 Task: In the  document knowledge.pdf Select the first Column and change text color to  'Brown' Apply the command  'Undo' Apply the command  Redo
Action: Mouse moved to (343, 502)
Screenshot: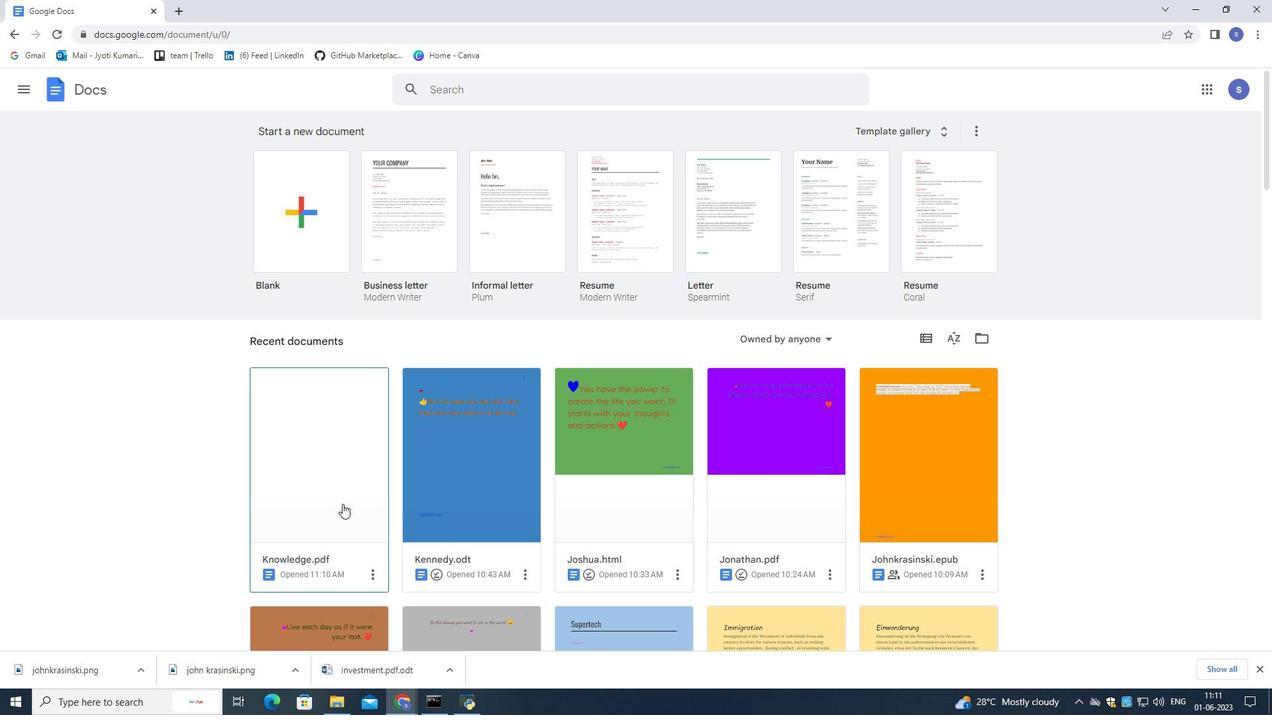 
Action: Mouse pressed left at (343, 502)
Screenshot: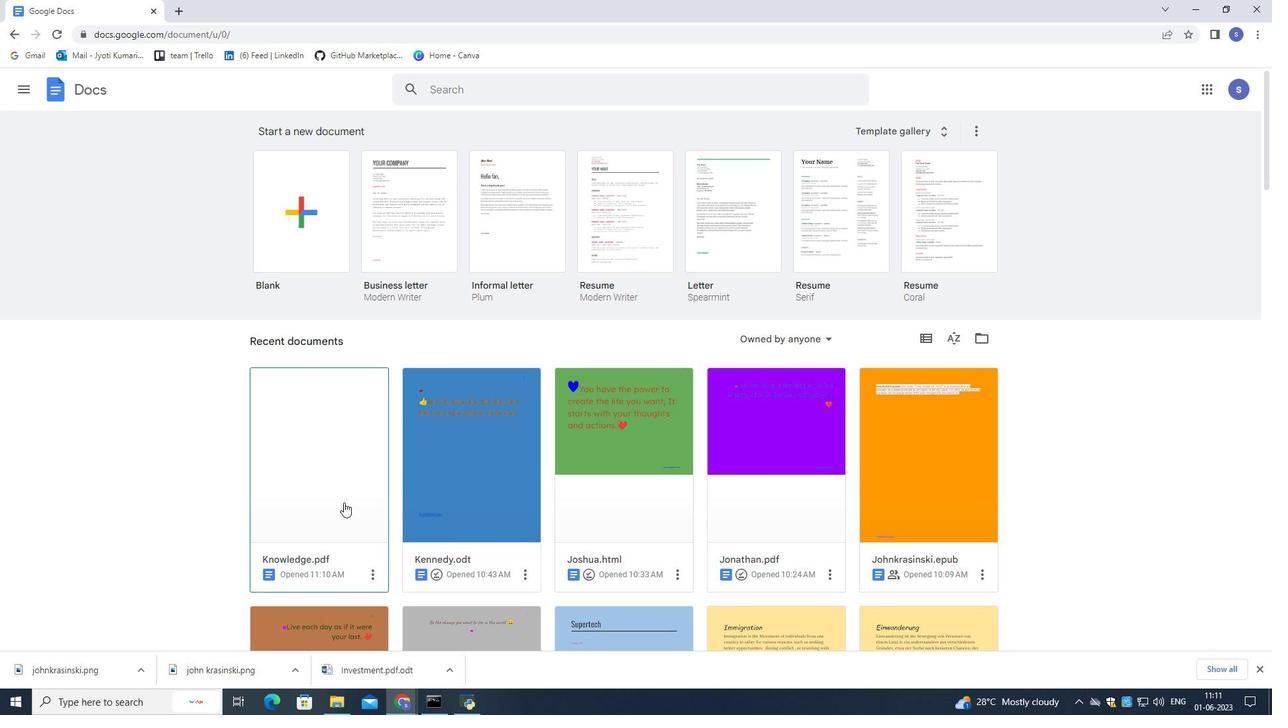 
Action: Mouse pressed left at (343, 502)
Screenshot: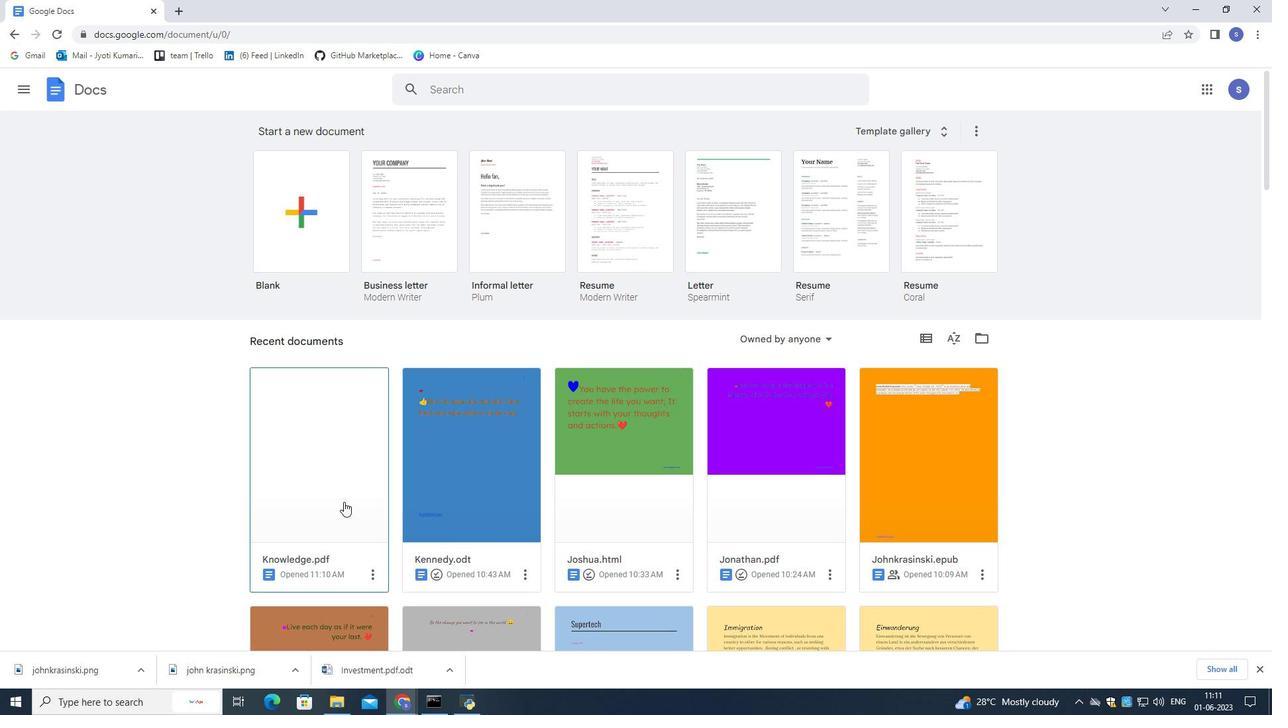 
Action: Mouse moved to (552, 282)
Screenshot: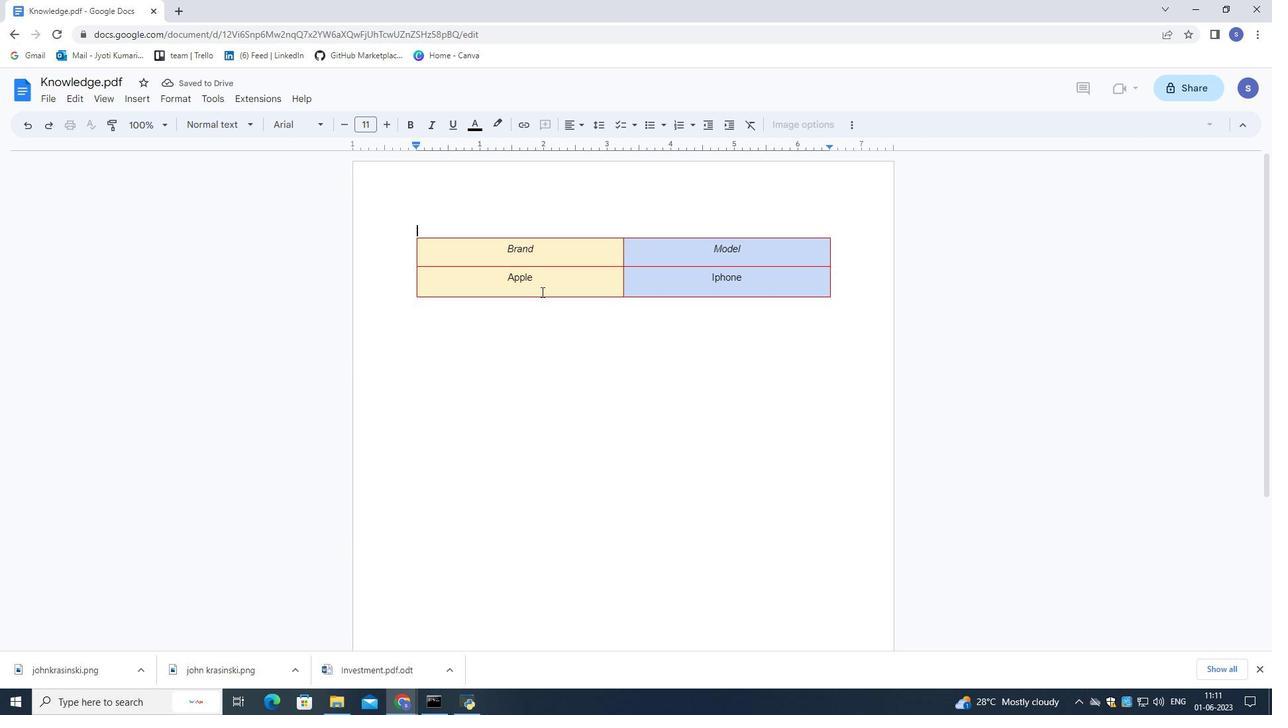 
Action: Mouse pressed left at (552, 282)
Screenshot: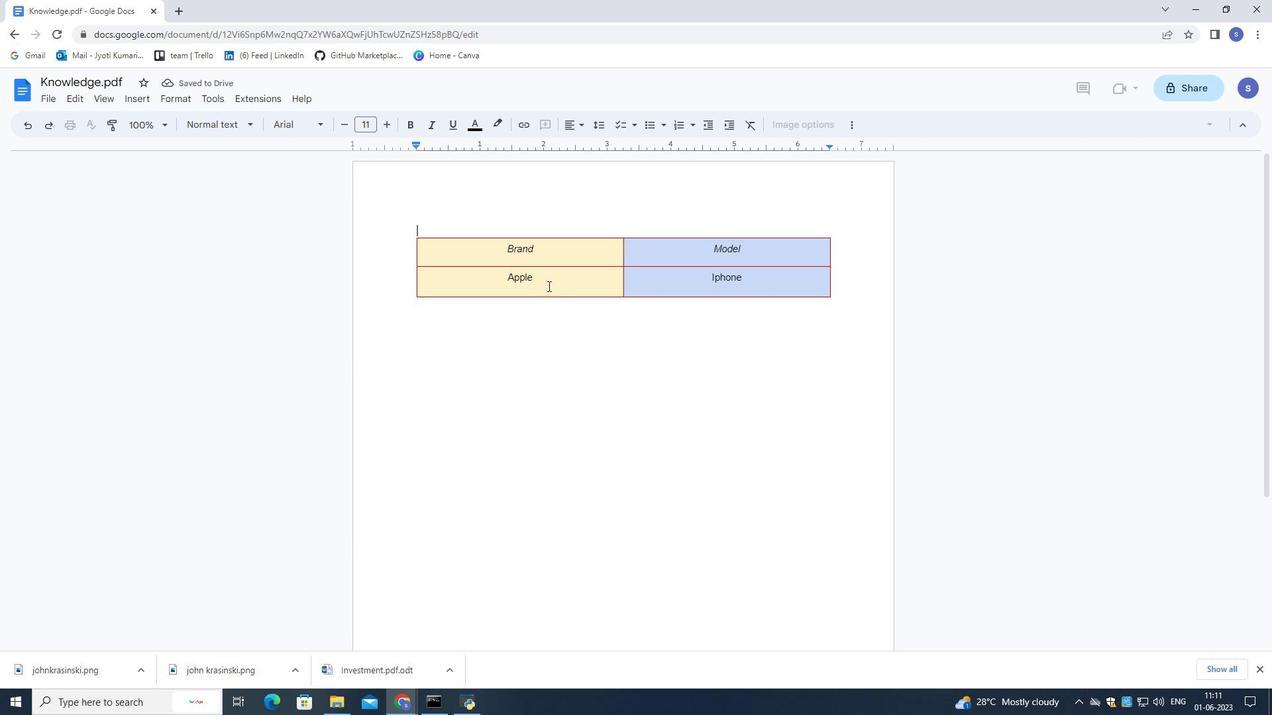 
Action: Mouse pressed left at (552, 282)
Screenshot: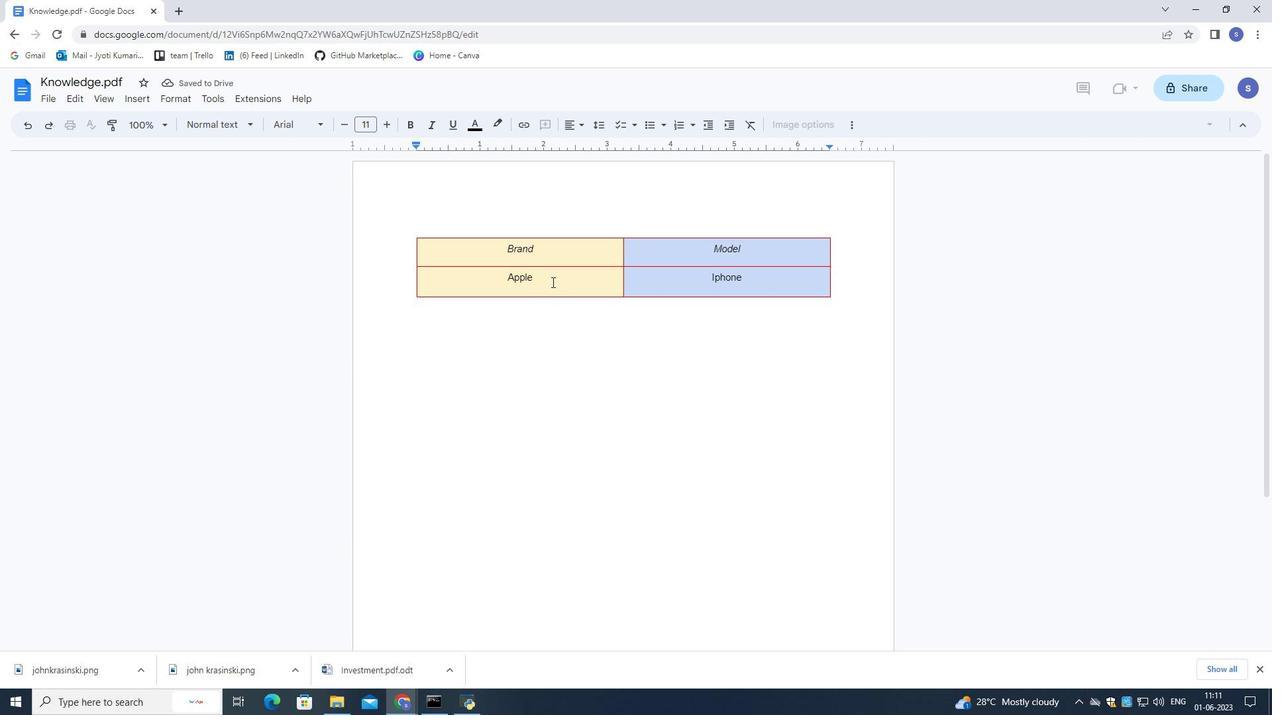
Action: Mouse moved to (475, 117)
Screenshot: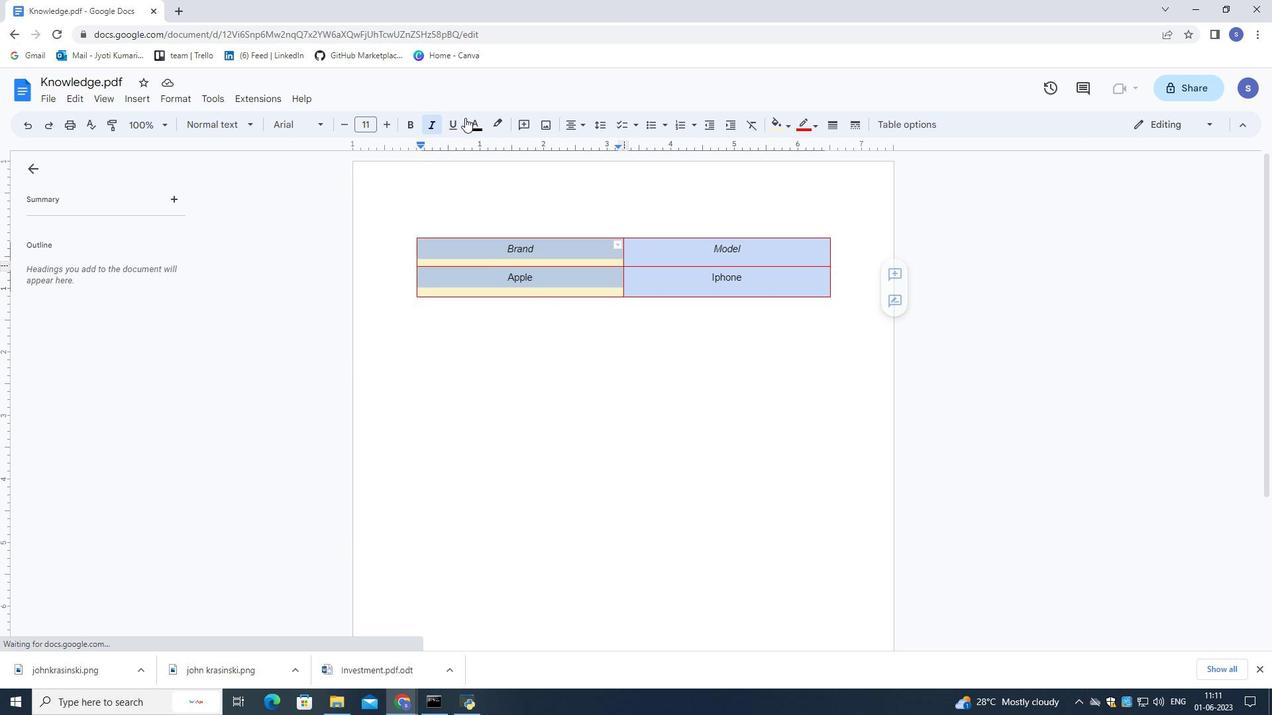 
Action: Mouse pressed left at (475, 117)
Screenshot: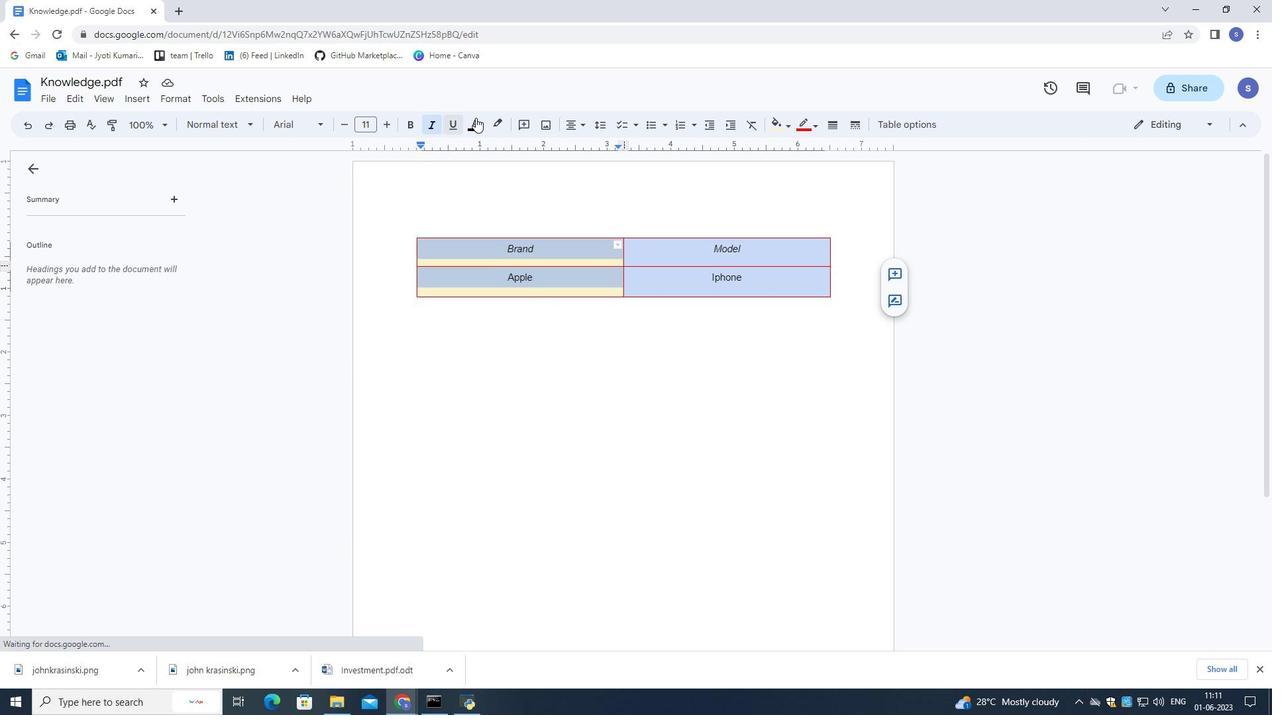 
Action: Mouse moved to (512, 242)
Screenshot: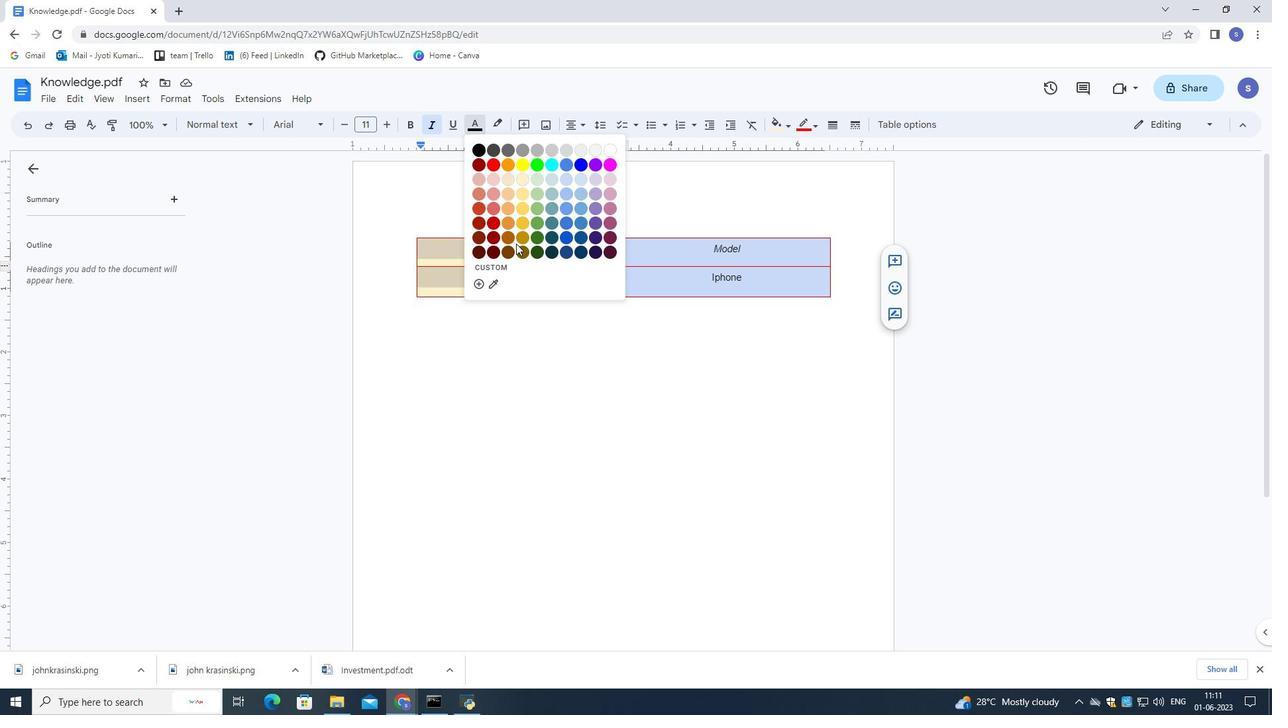 
Action: Mouse pressed left at (512, 242)
Screenshot: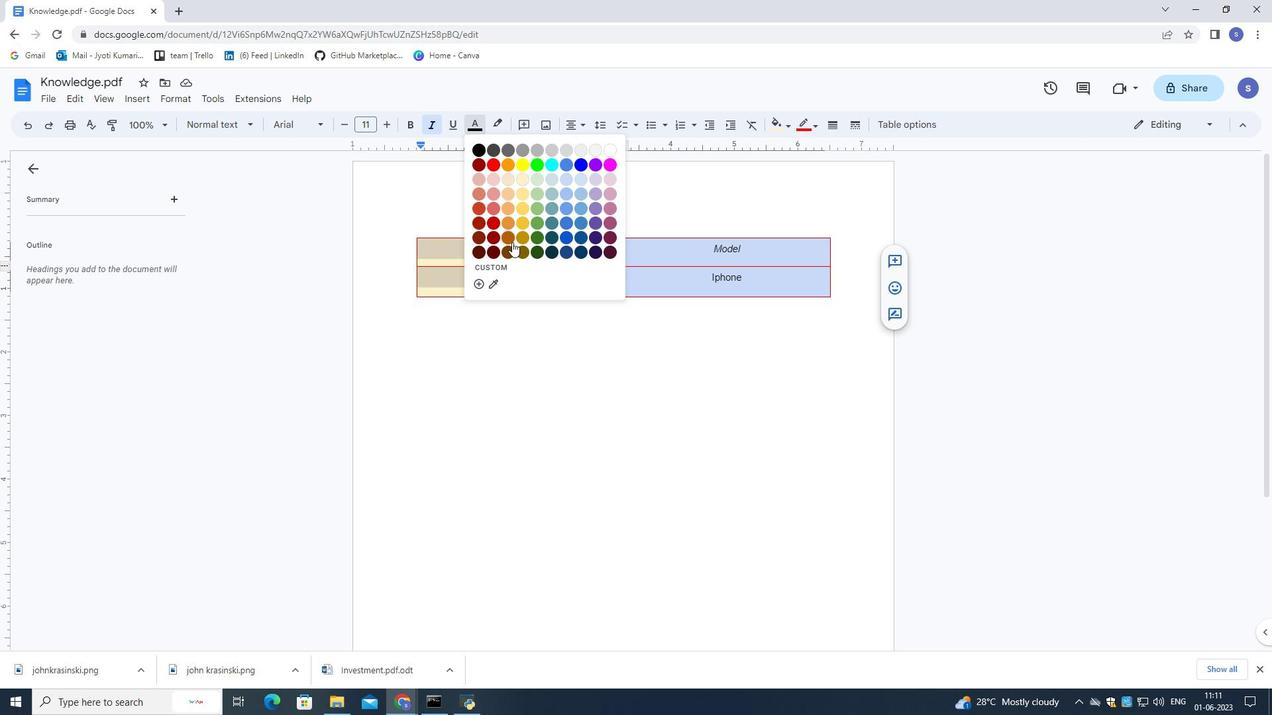 
Action: Mouse moved to (540, 322)
Screenshot: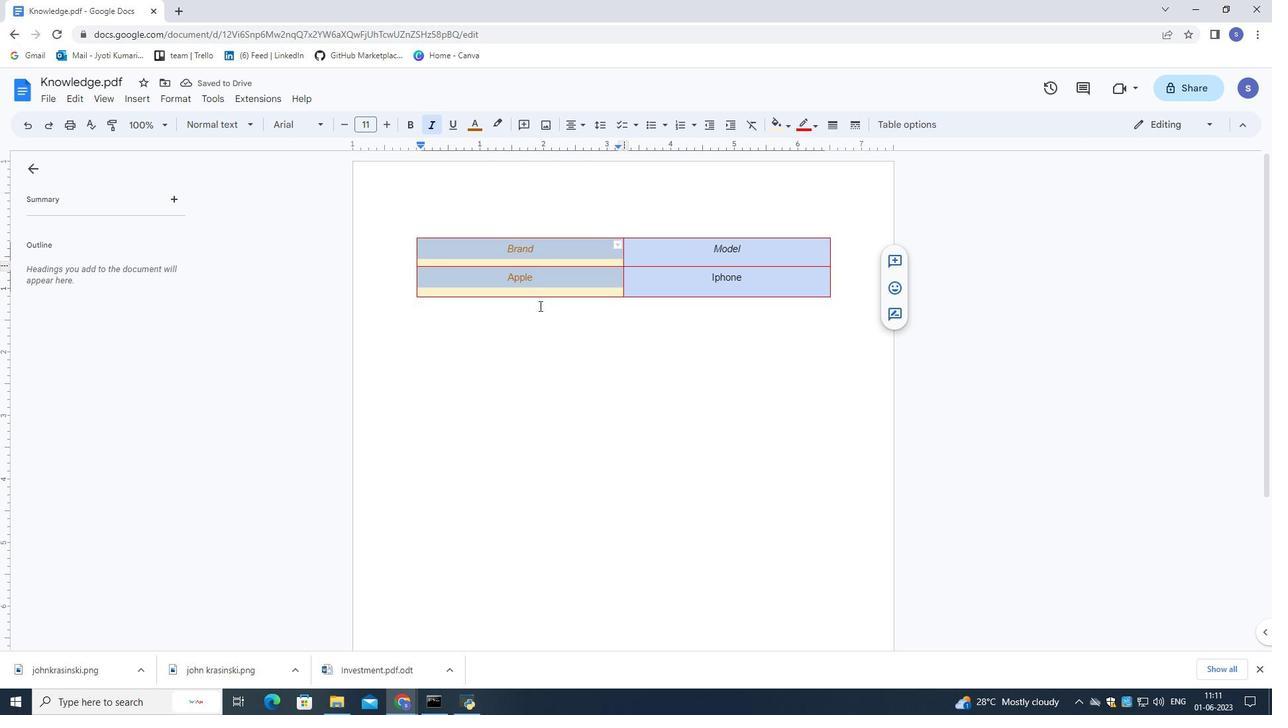 
Action: Mouse pressed left at (540, 322)
Screenshot: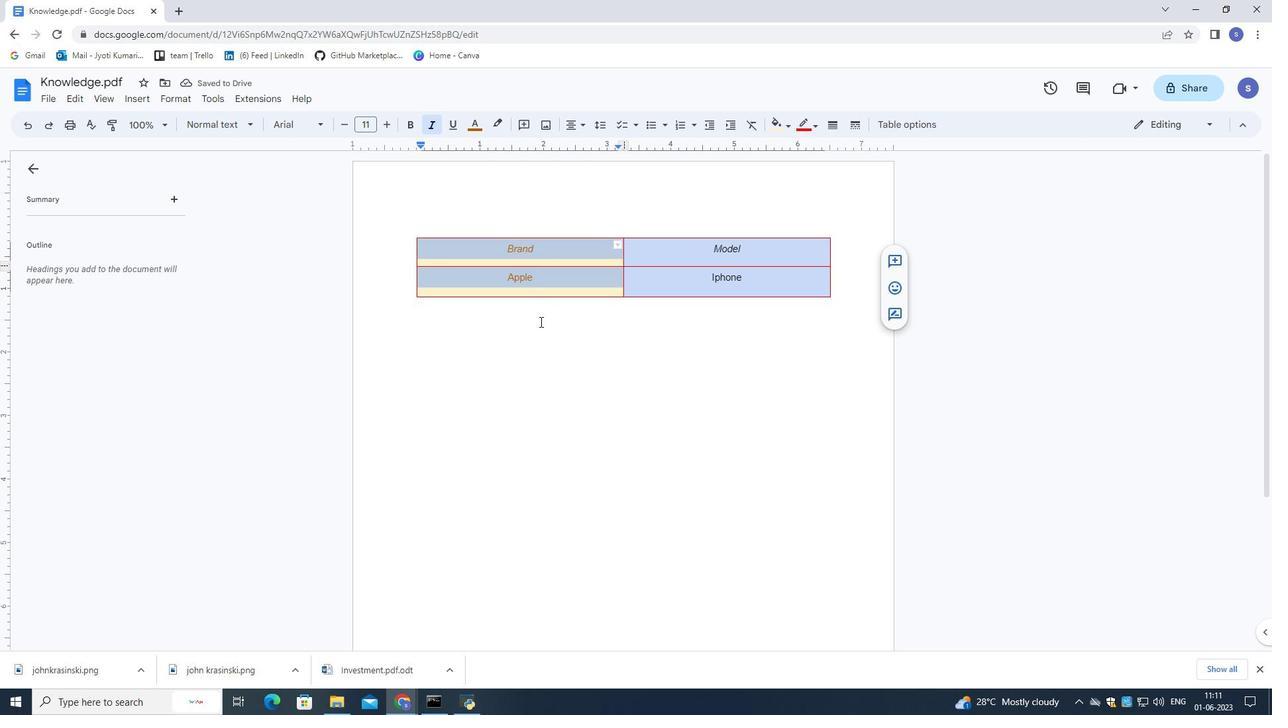 
Action: Mouse moved to (75, 103)
Screenshot: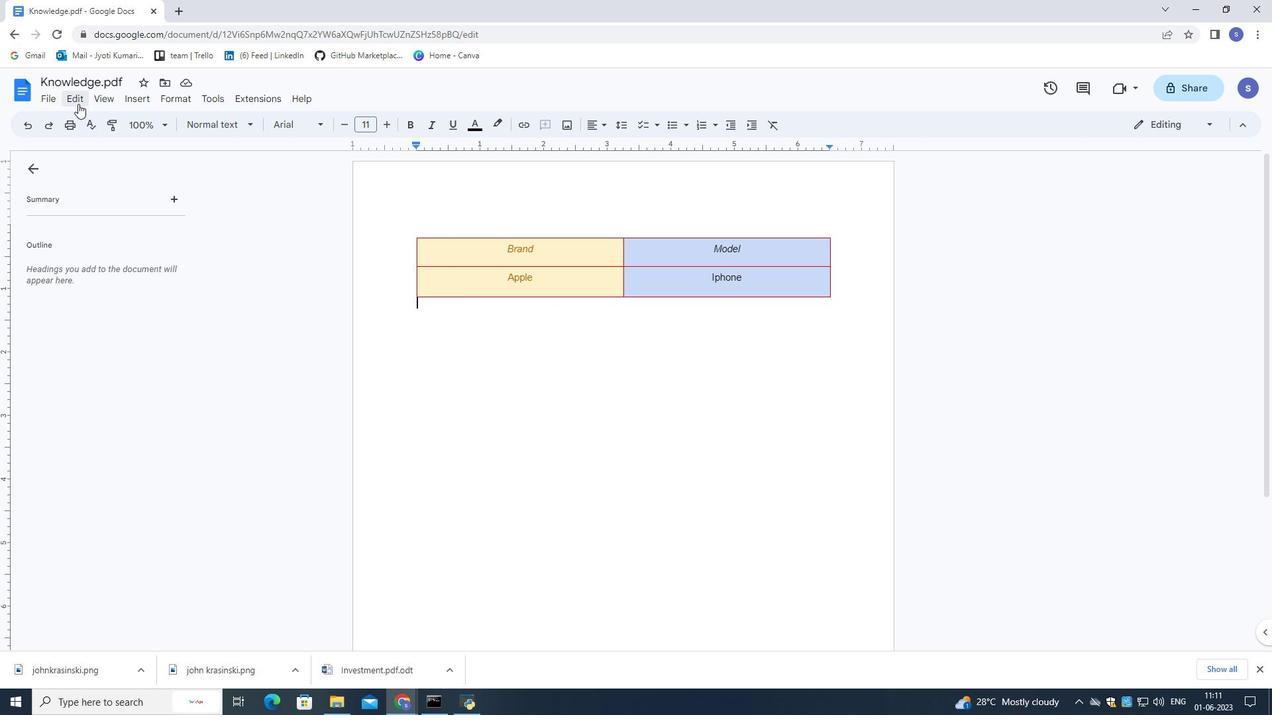 
Action: Mouse pressed left at (75, 103)
Screenshot: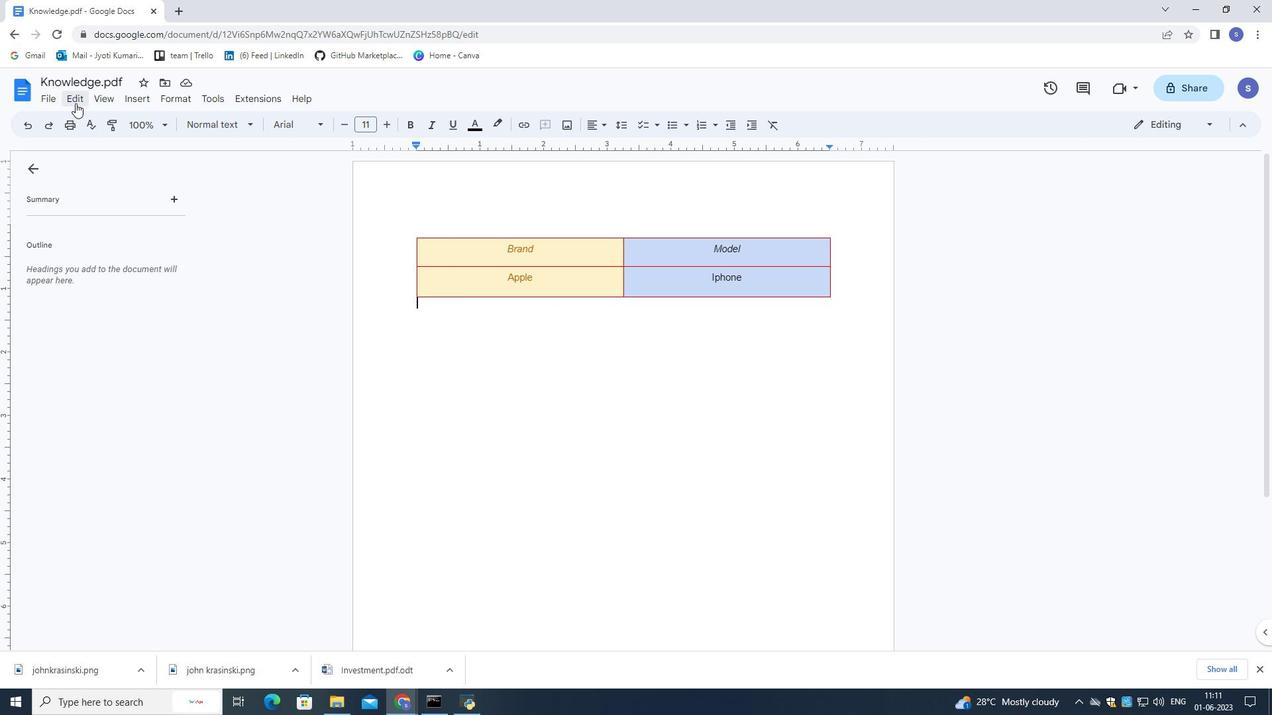 
Action: Mouse moved to (92, 121)
Screenshot: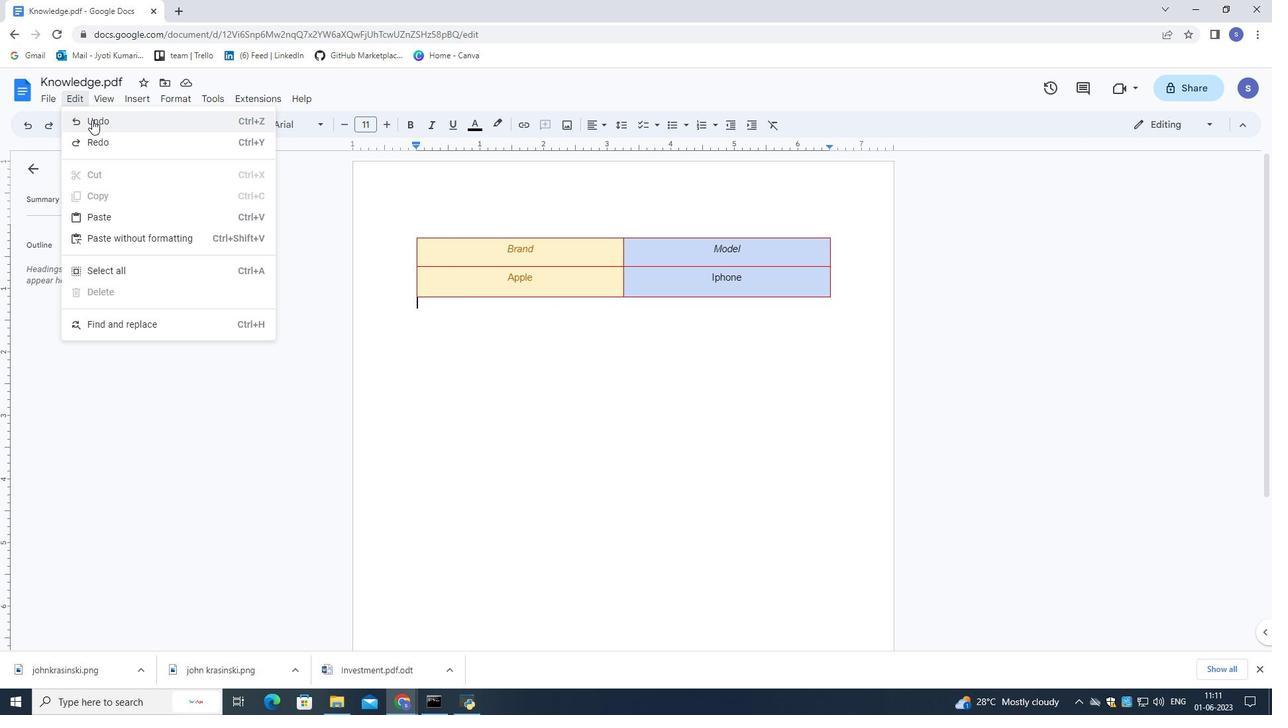 
Action: Mouse pressed left at (92, 121)
Screenshot: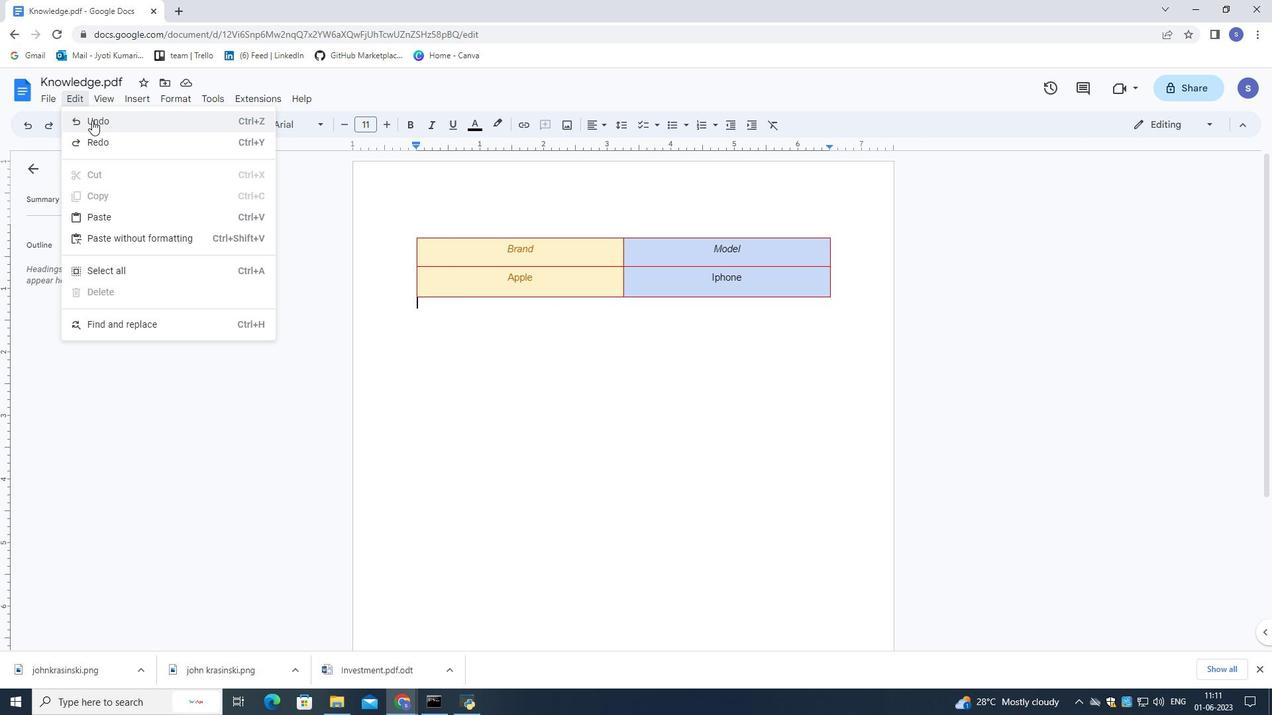 
Action: Mouse moved to (398, 265)
Screenshot: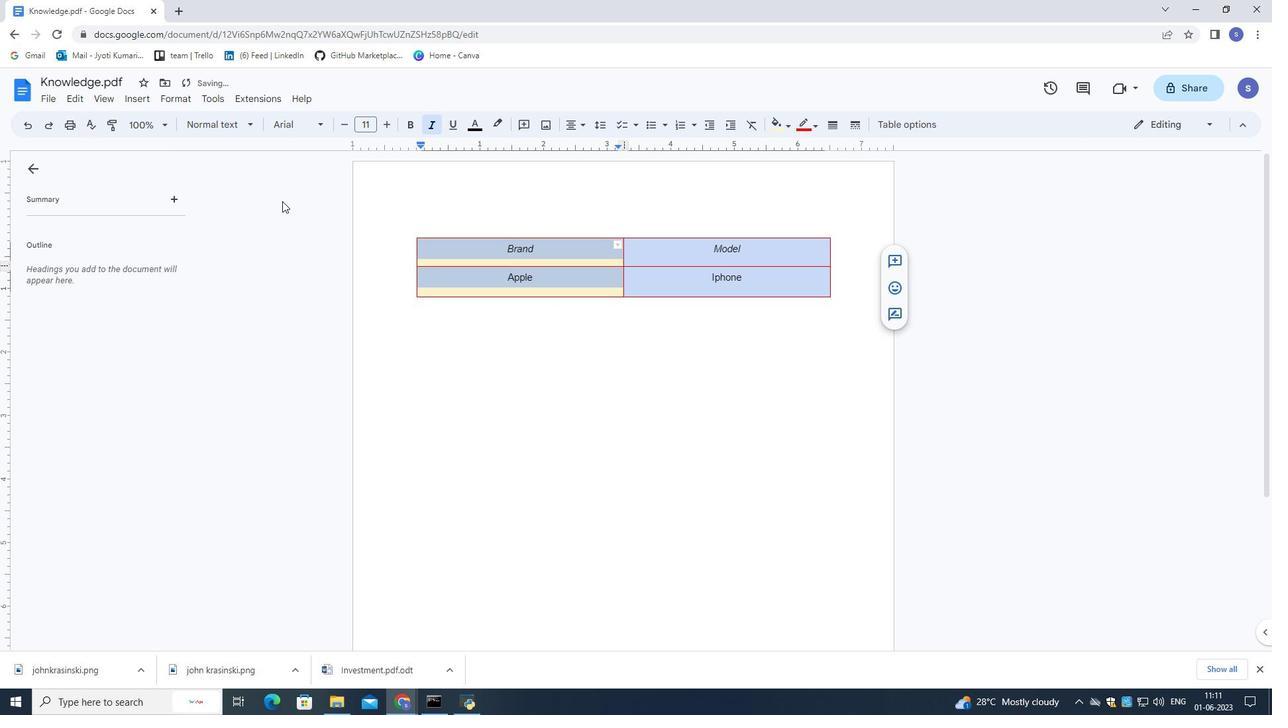 
Action: Mouse pressed left at (398, 265)
Screenshot: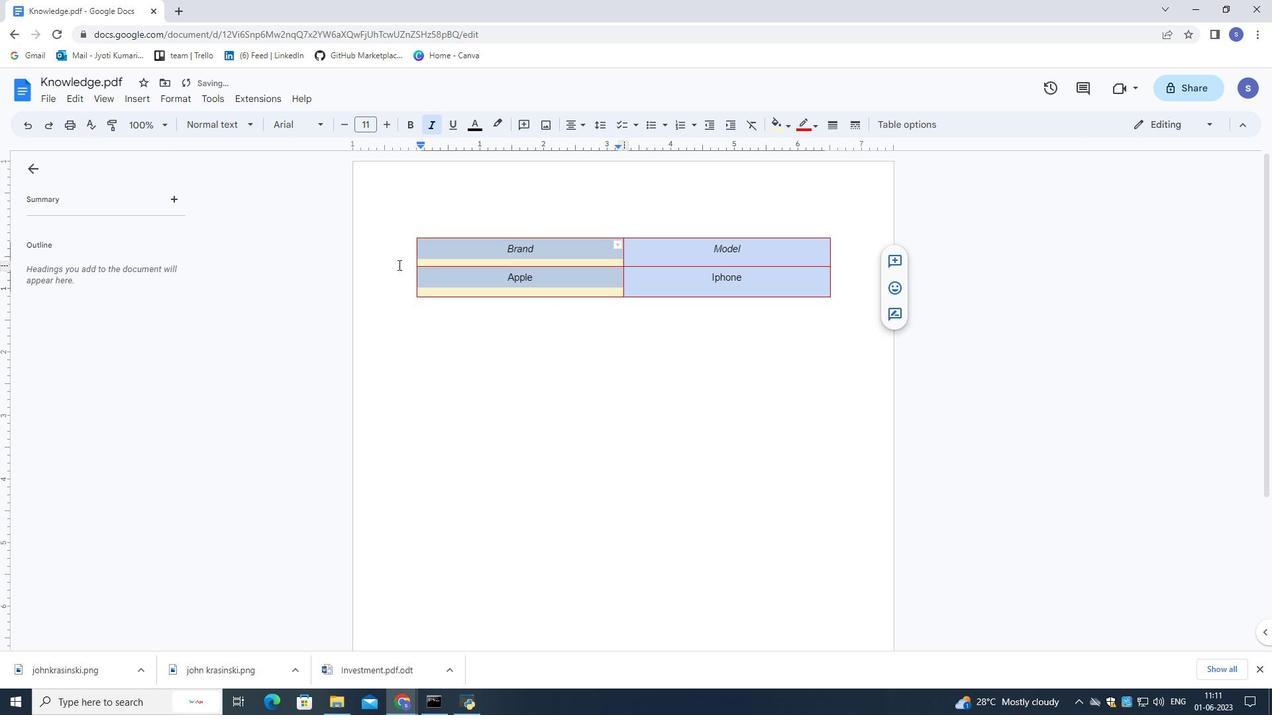 
Action: Mouse moved to (75, 100)
Screenshot: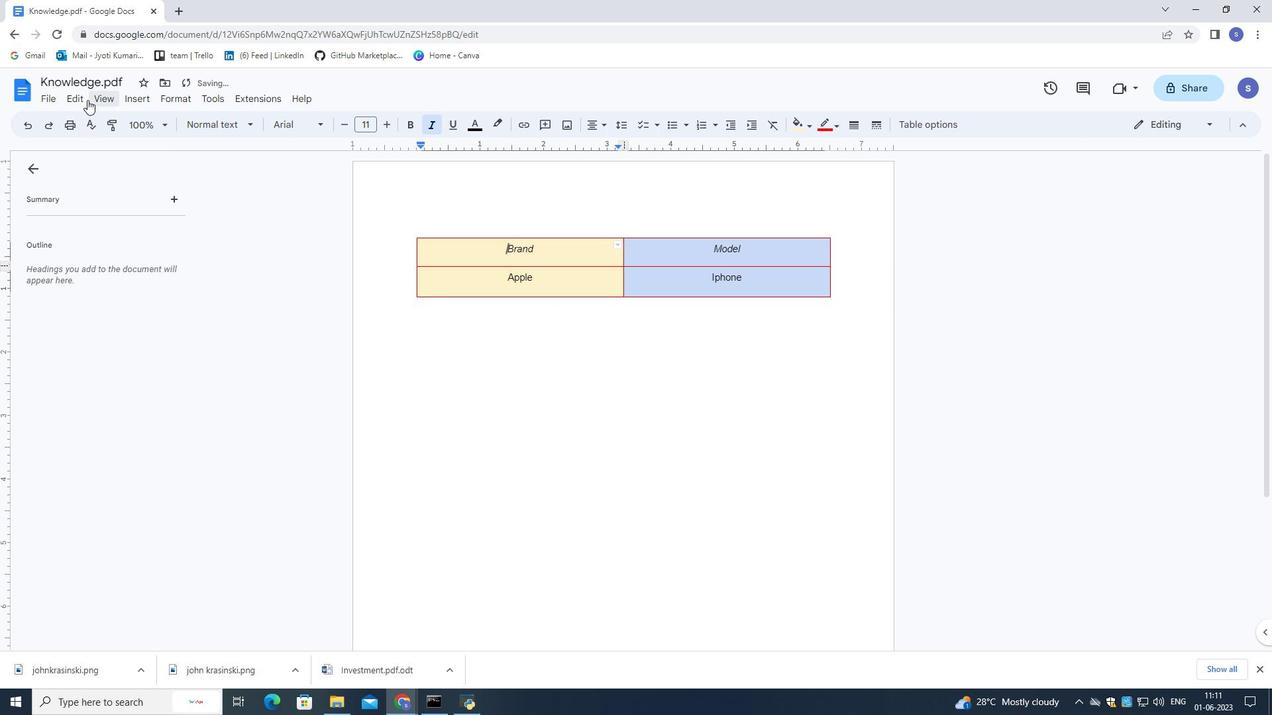 
Action: Mouse pressed left at (75, 100)
Screenshot: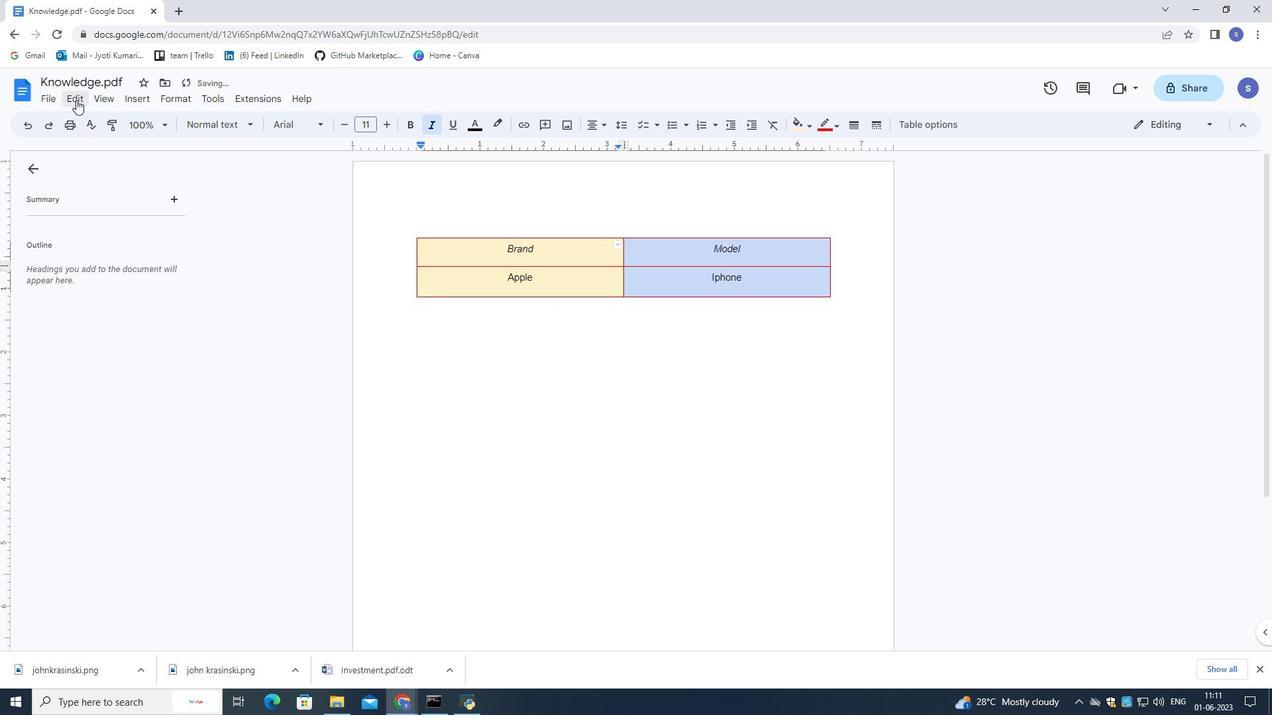 
Action: Mouse moved to (98, 137)
Screenshot: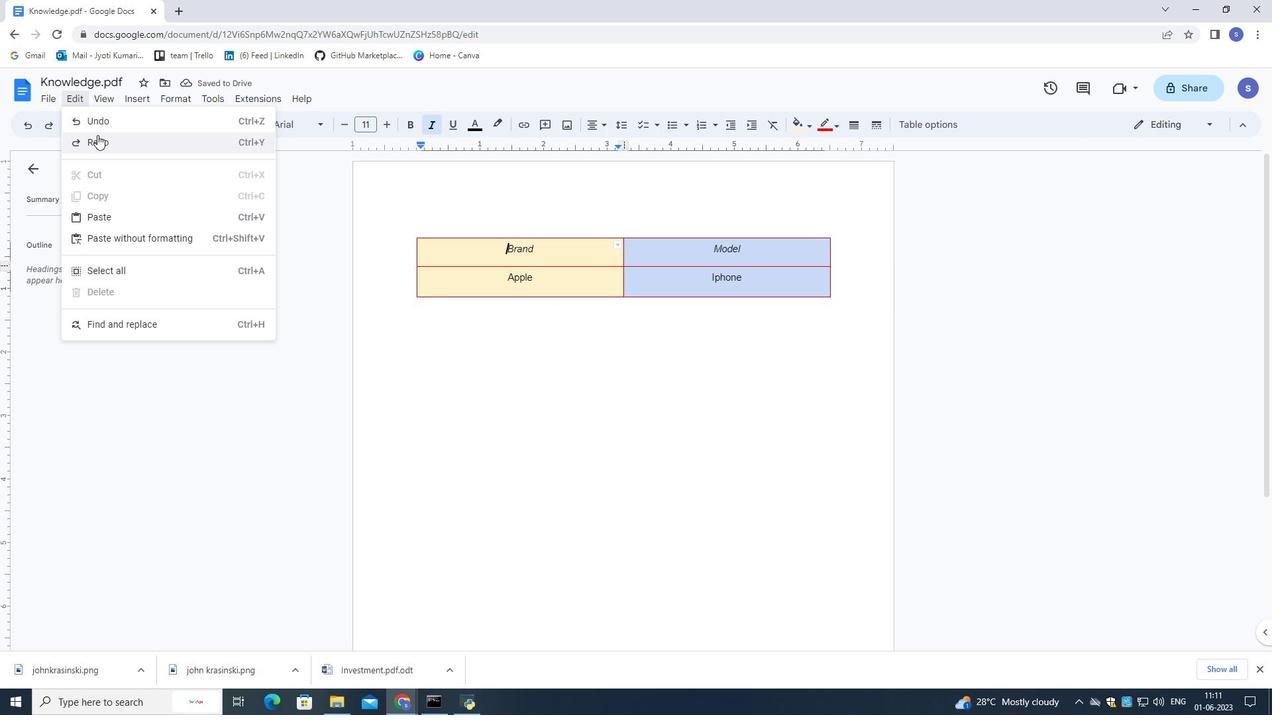 
Action: Mouse pressed left at (98, 137)
Screenshot: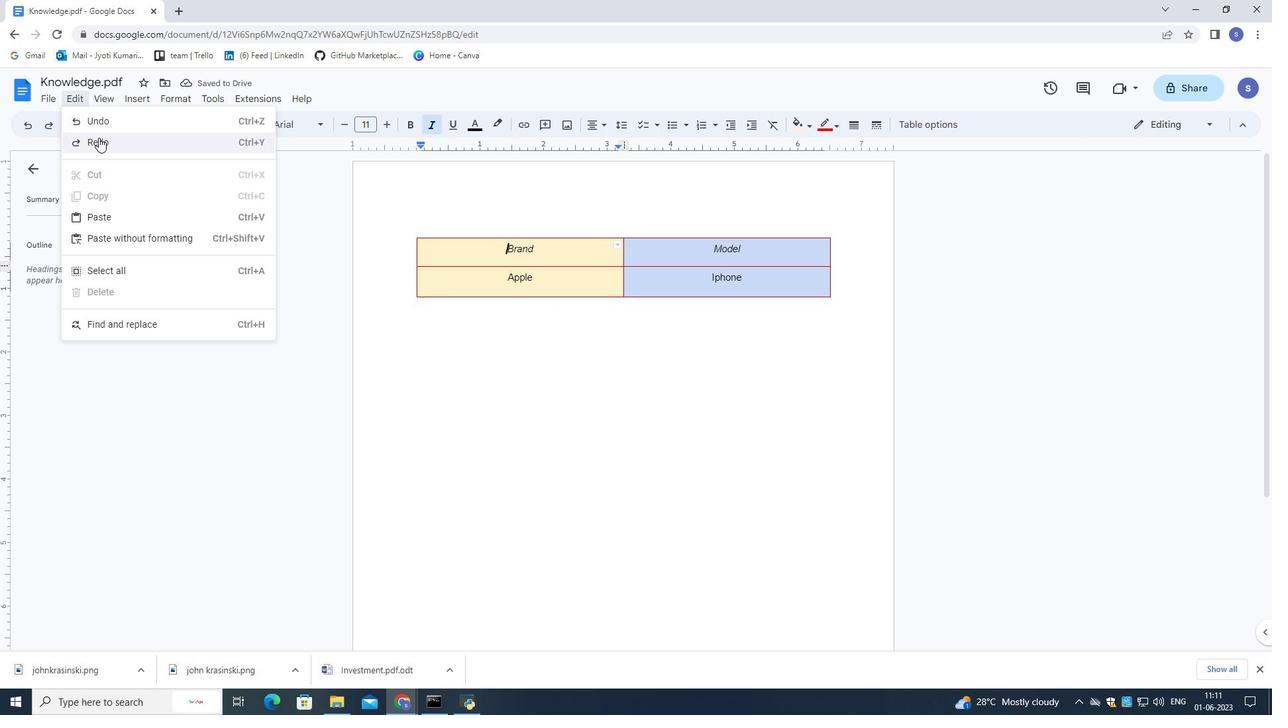 
Action: Mouse moved to (402, 296)
Screenshot: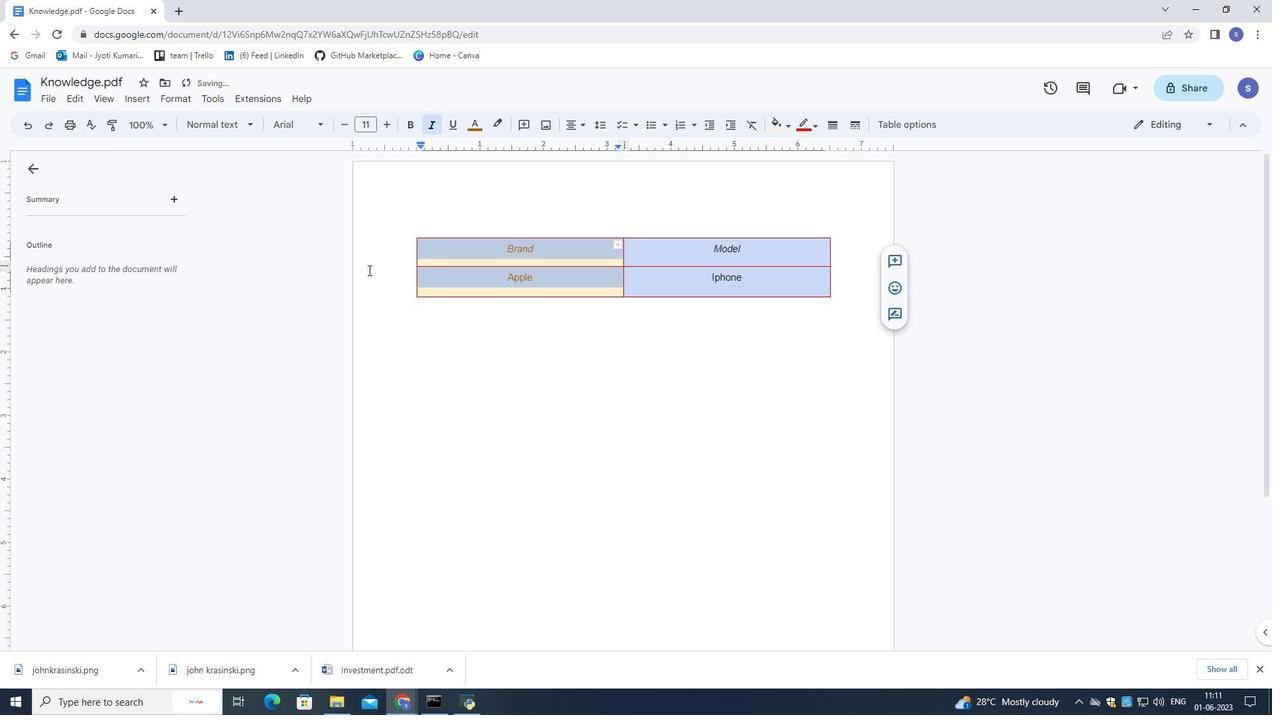 
Action: Mouse pressed left at (402, 296)
Screenshot: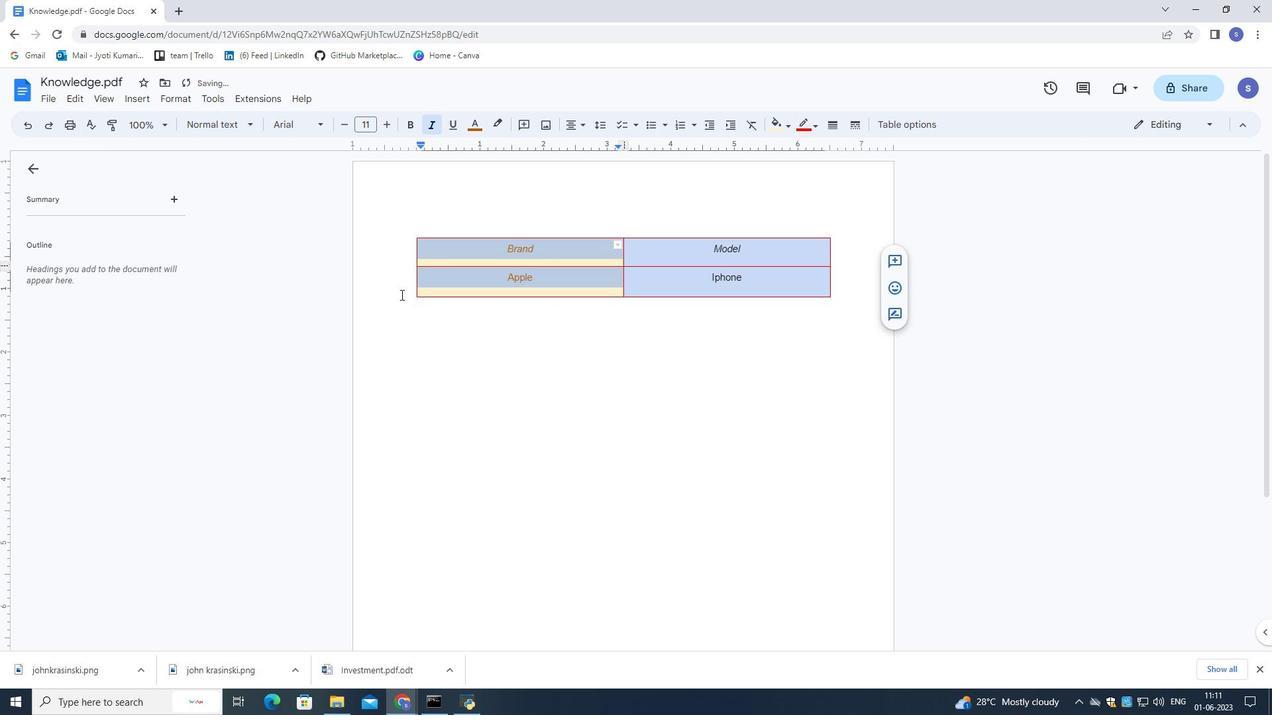 
Action: Mouse moved to (403, 287)
Screenshot: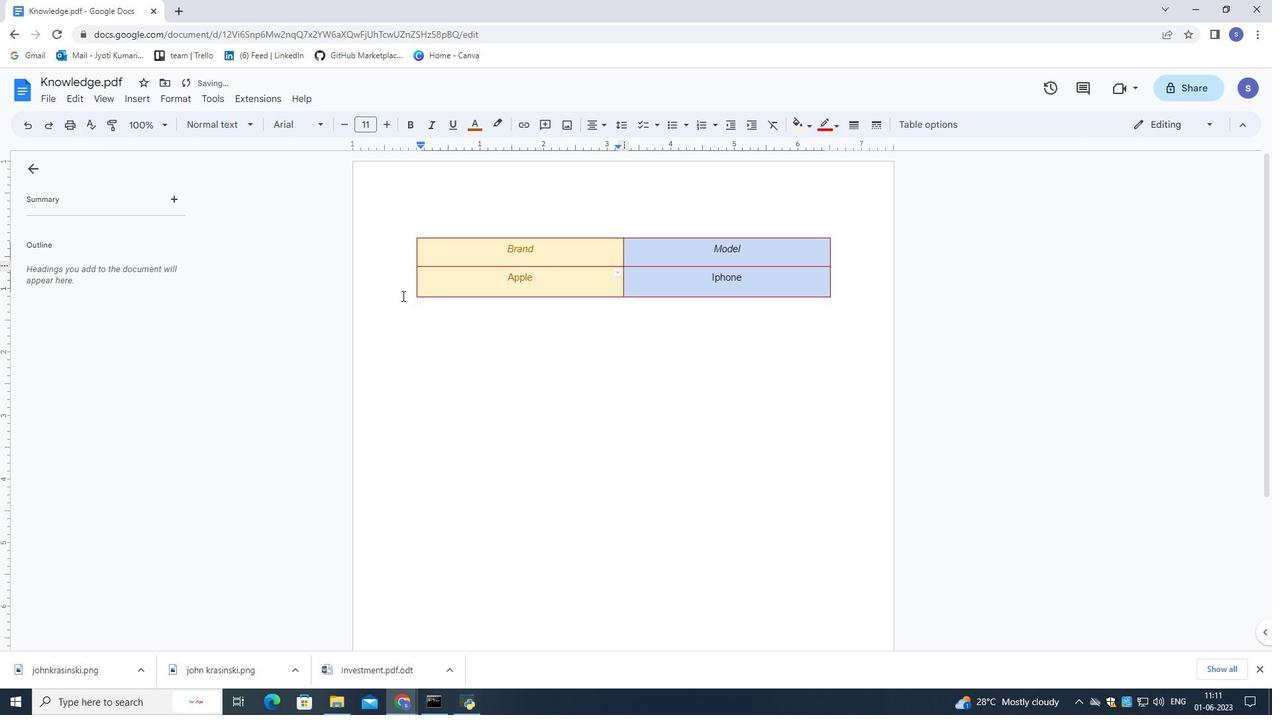 
